 Task: Look for products in the category "Non-Alcoholic Beers" from Parch Spirits only.
Action: Mouse moved to (768, 293)
Screenshot: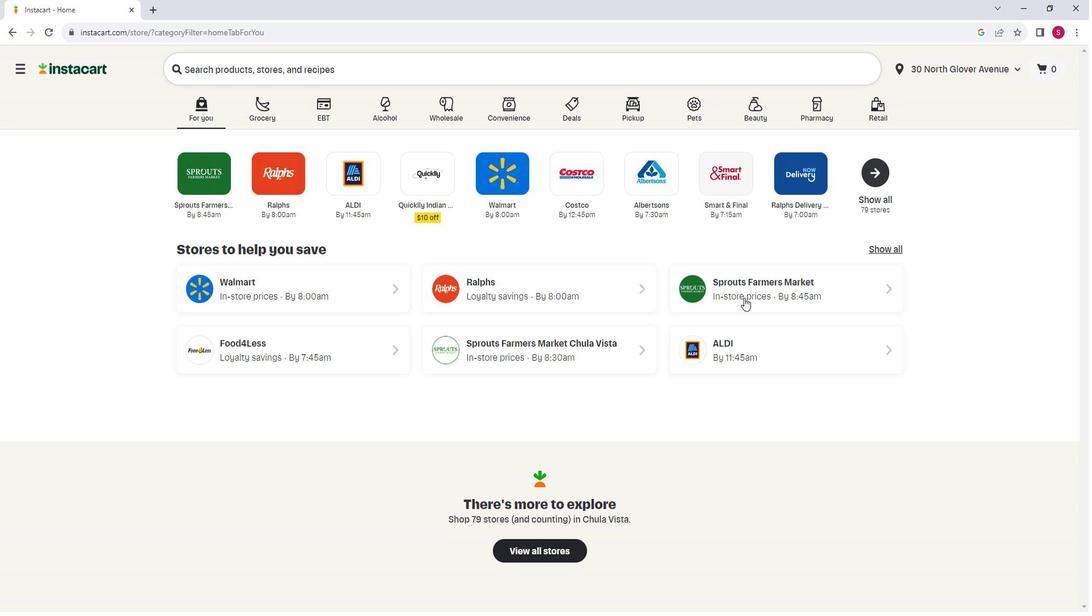 
Action: Mouse pressed left at (768, 293)
Screenshot: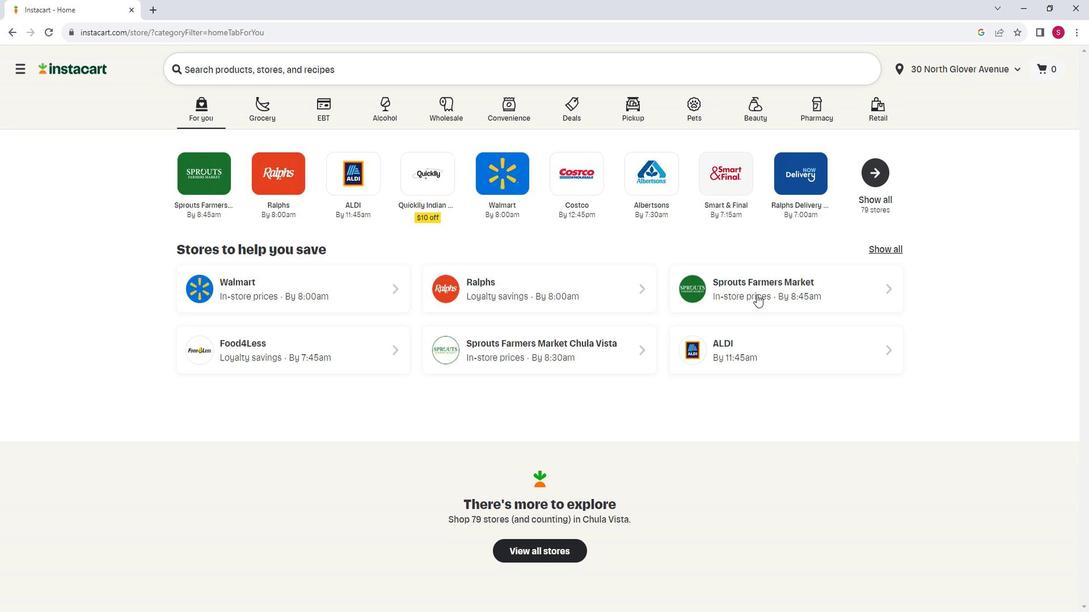 
Action: Mouse moved to (108, 384)
Screenshot: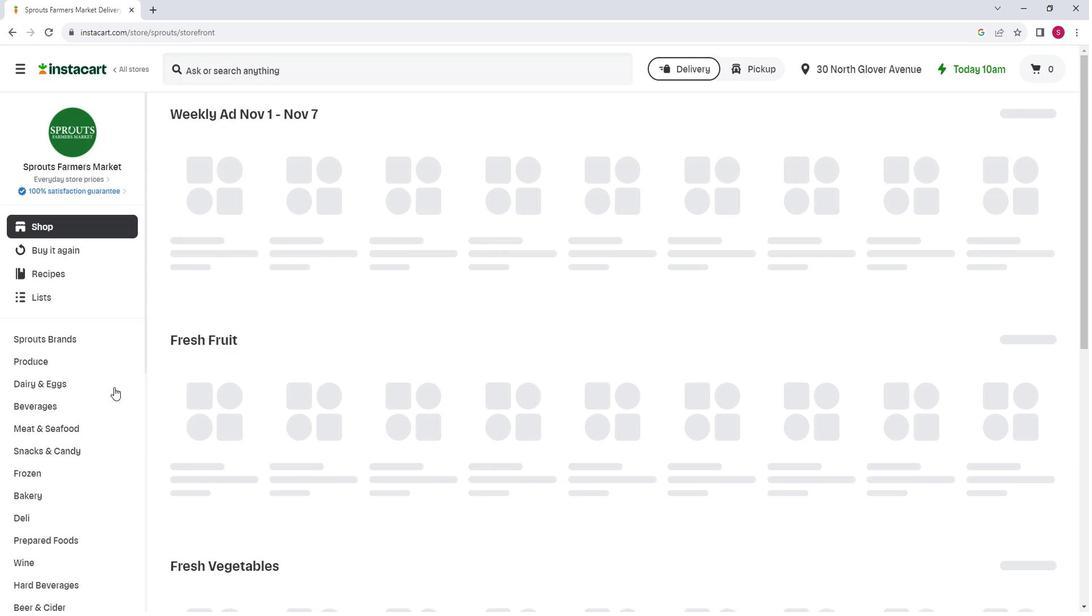 
Action: Mouse scrolled (108, 383) with delta (0, 0)
Screenshot: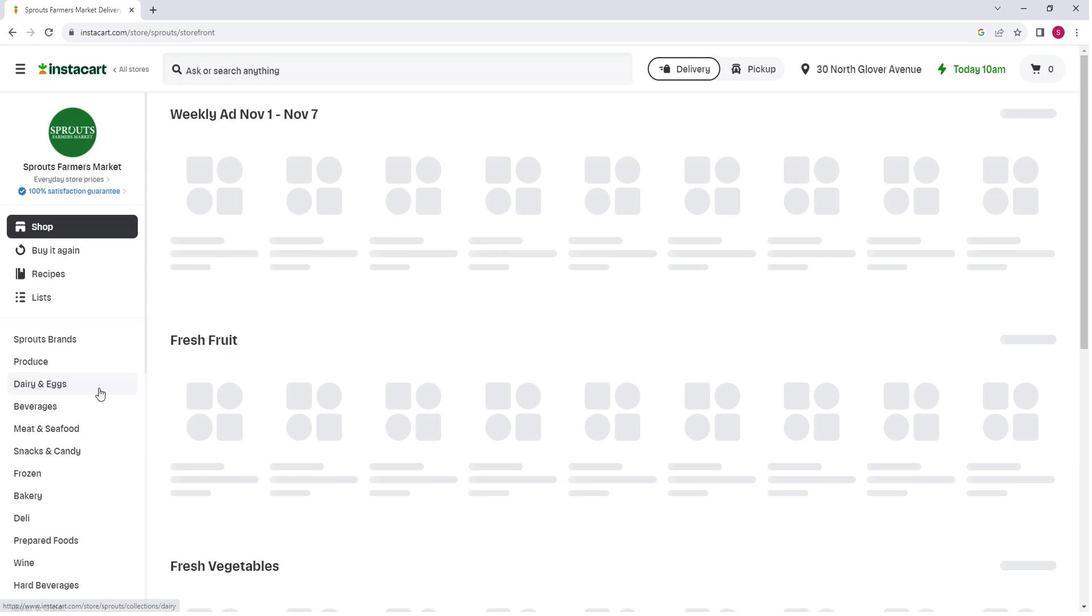 
Action: Mouse moved to (78, 543)
Screenshot: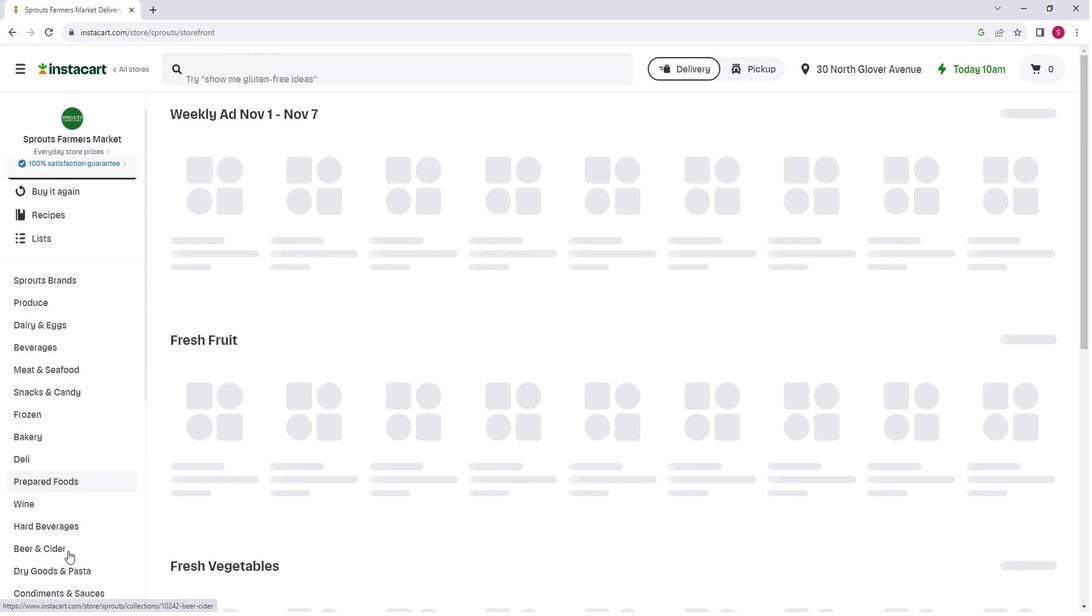 
Action: Mouse pressed left at (78, 543)
Screenshot: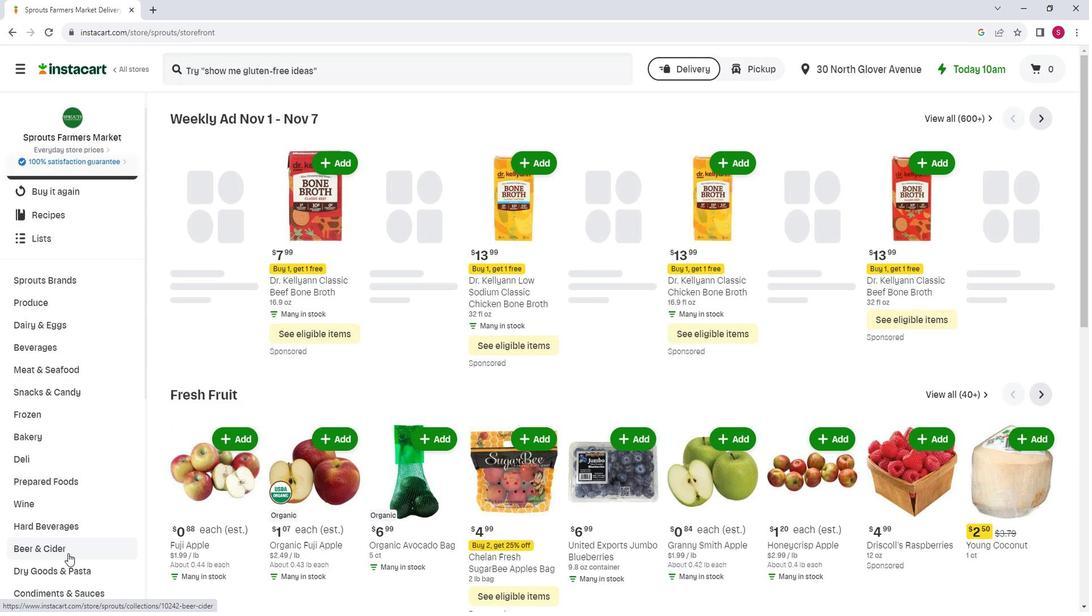 
Action: Mouse moved to (523, 150)
Screenshot: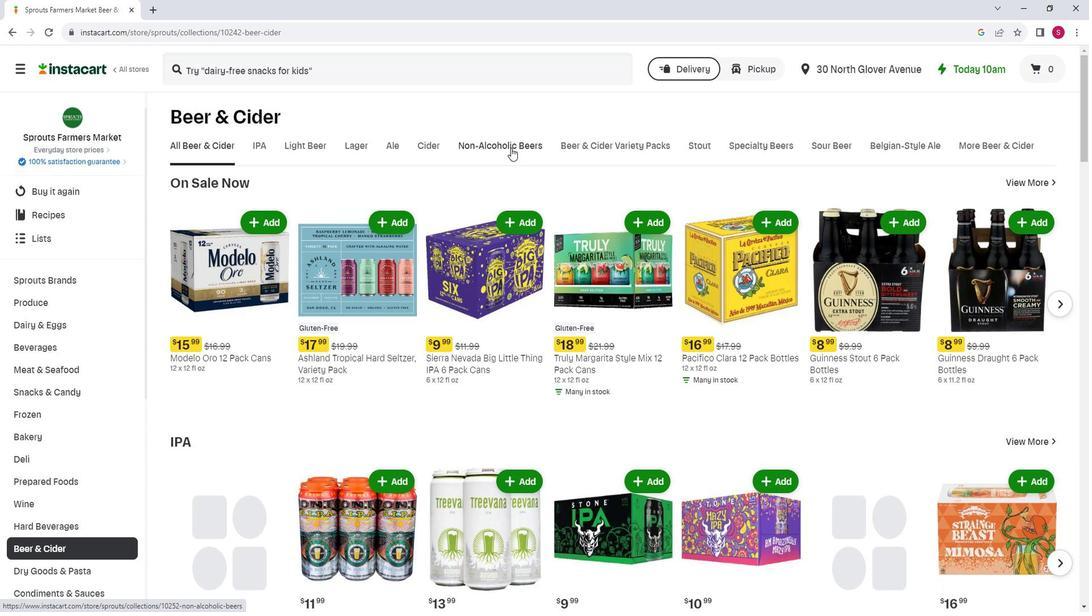 
Action: Mouse pressed left at (523, 150)
Screenshot: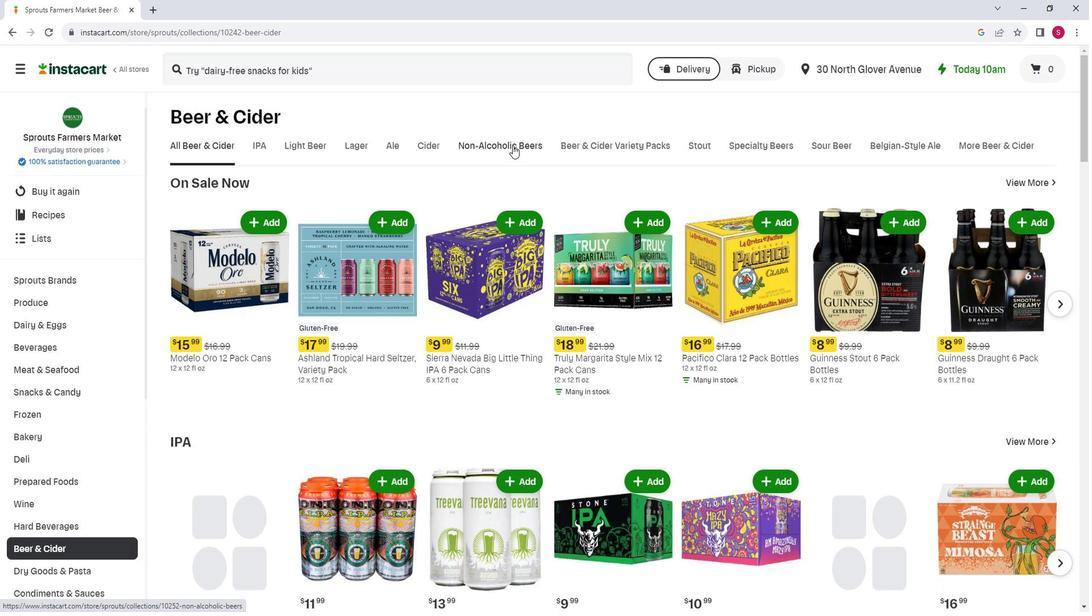 
Action: Mouse moved to (278, 192)
Screenshot: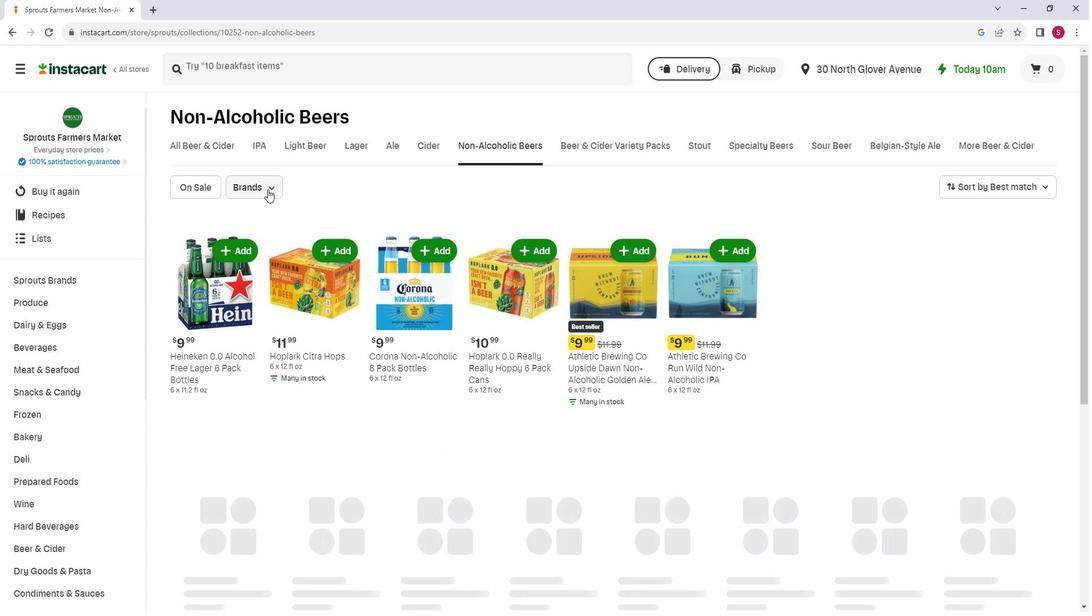 
Action: Mouse pressed left at (278, 192)
Screenshot: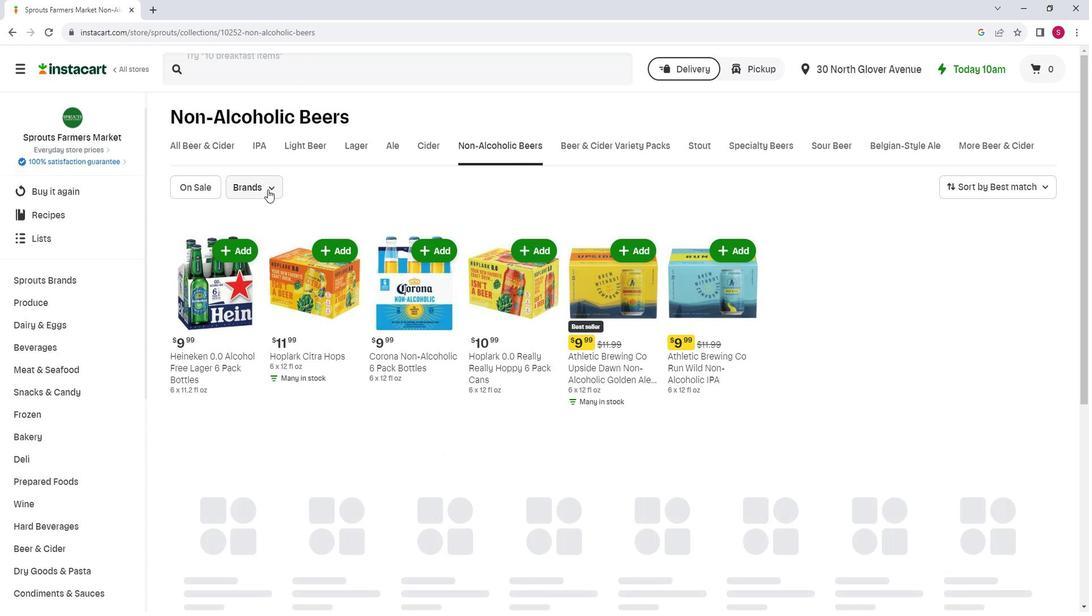 
Action: Mouse moved to (371, 220)
Screenshot: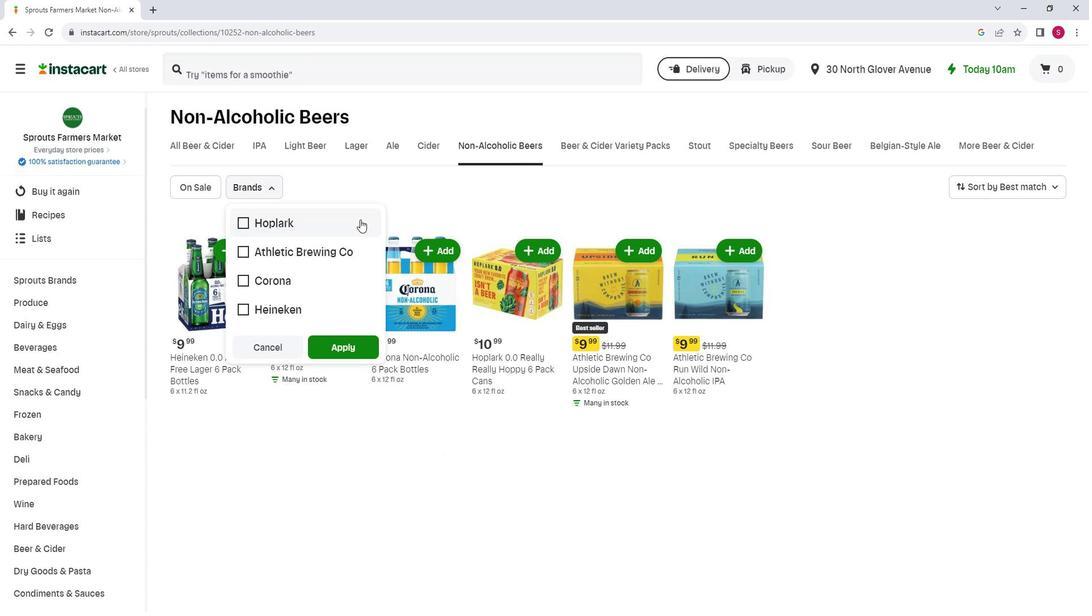 
